 Task: Change the comments notification setting to none.
Action: Mouse moved to (985, 58)
Screenshot: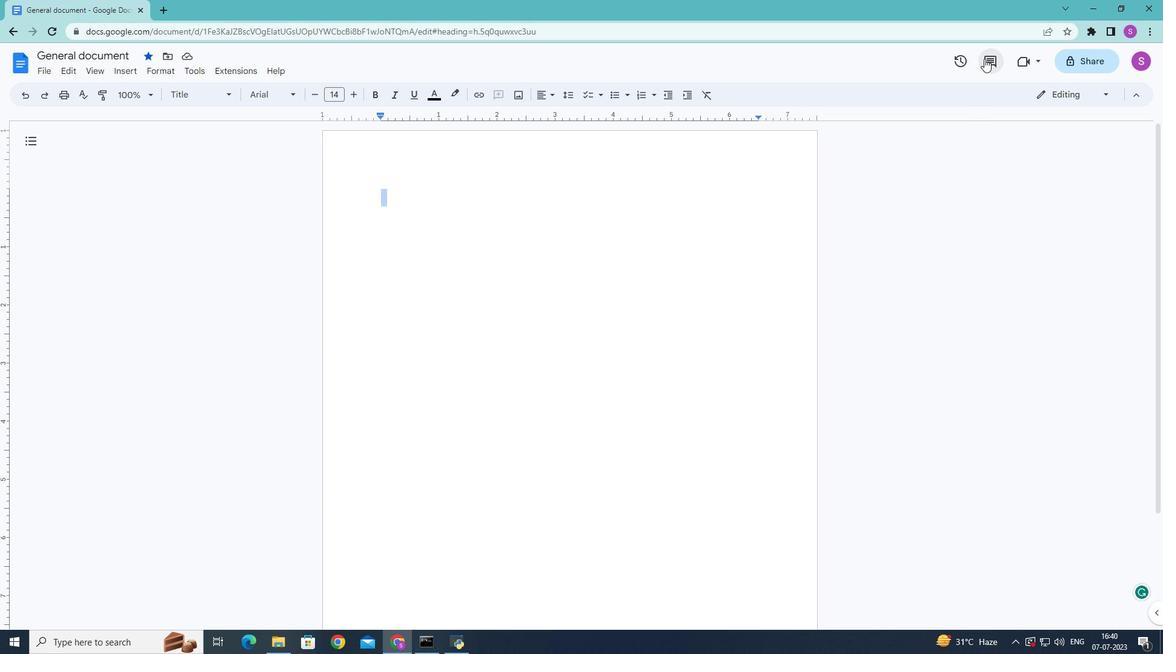 
Action: Mouse pressed left at (985, 58)
Screenshot: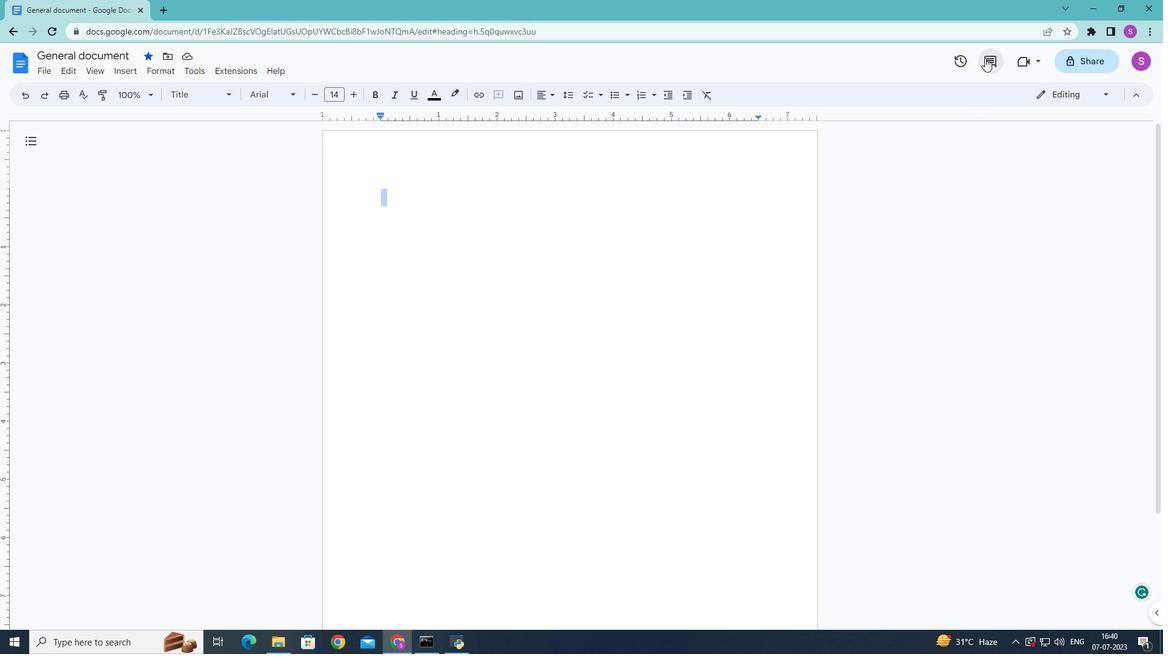 
Action: Mouse moved to (1092, 93)
Screenshot: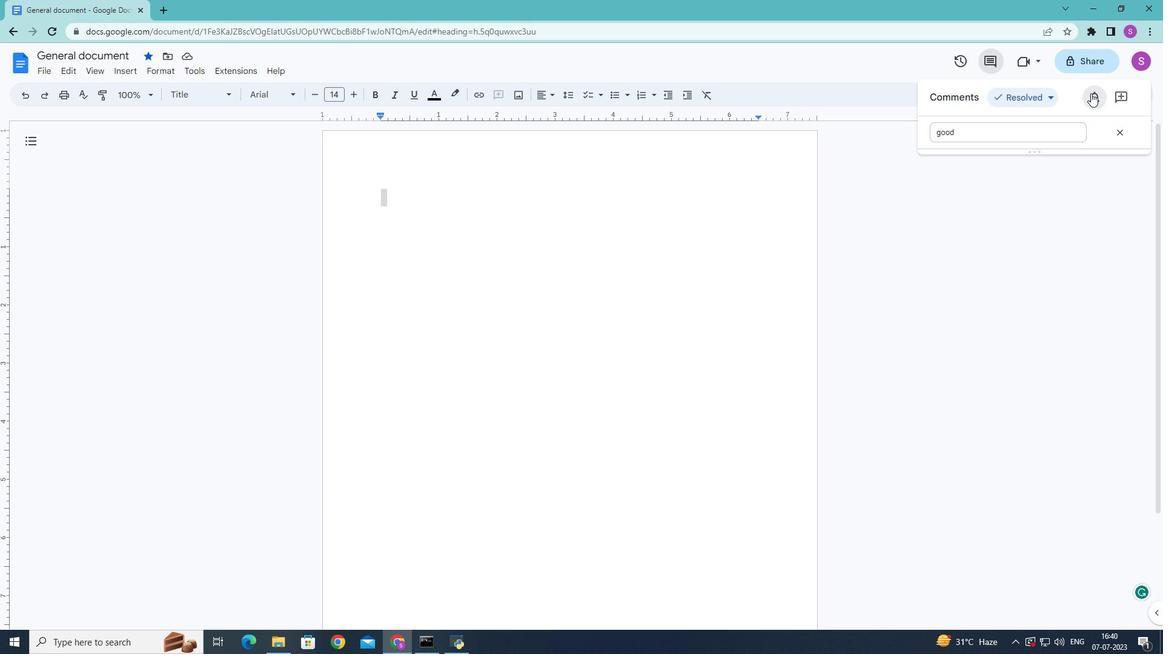 
Action: Mouse pressed left at (1092, 93)
Screenshot: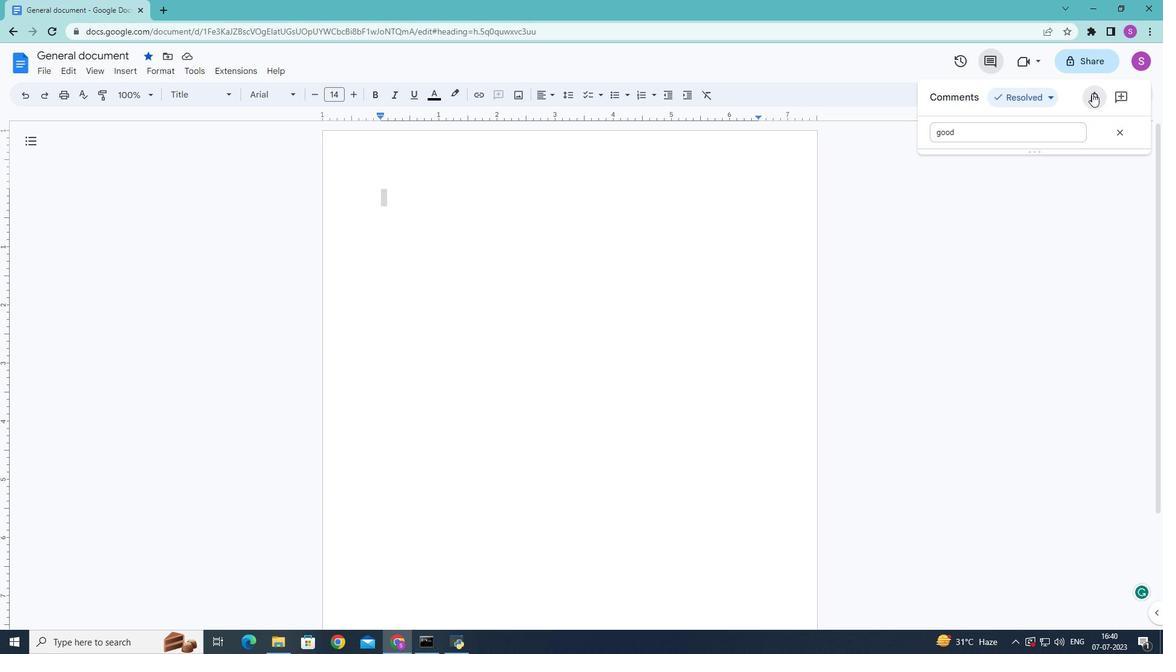 
Action: Mouse moved to (484, 320)
Screenshot: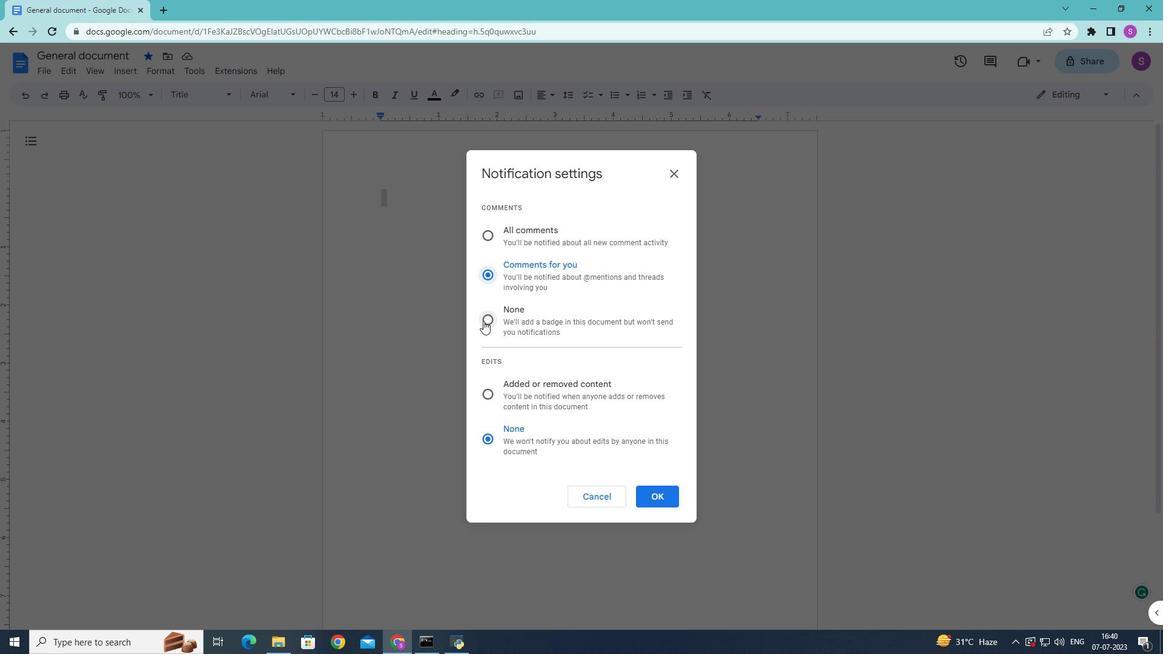 
Action: Mouse pressed left at (484, 320)
Screenshot: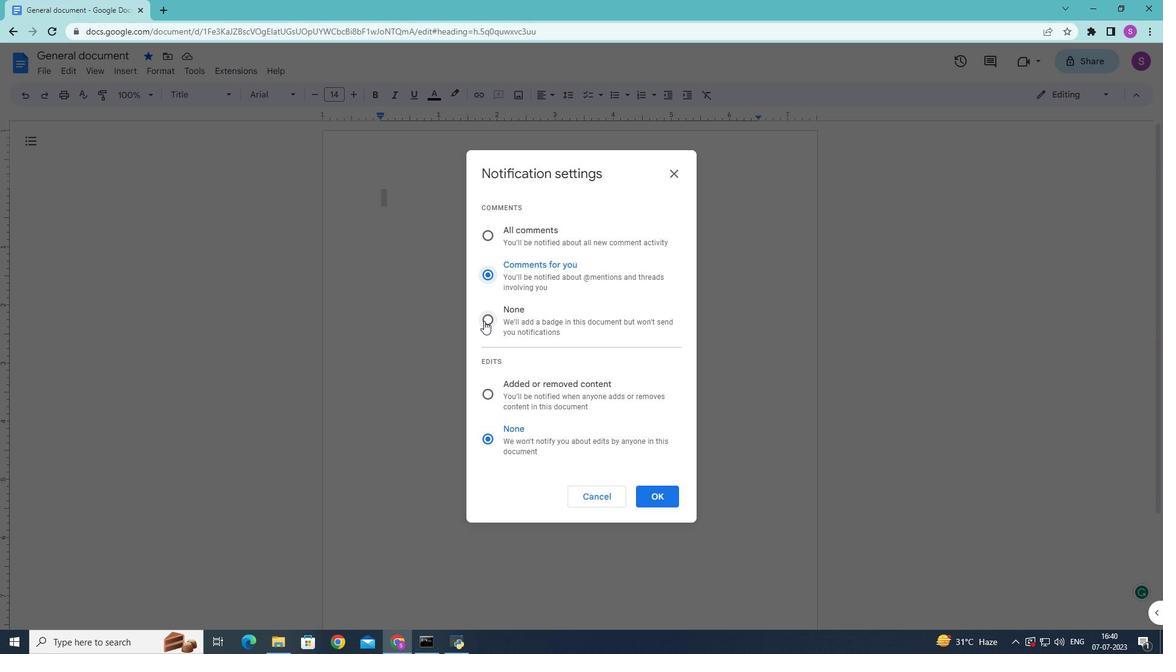 
Action: Mouse moved to (661, 493)
Screenshot: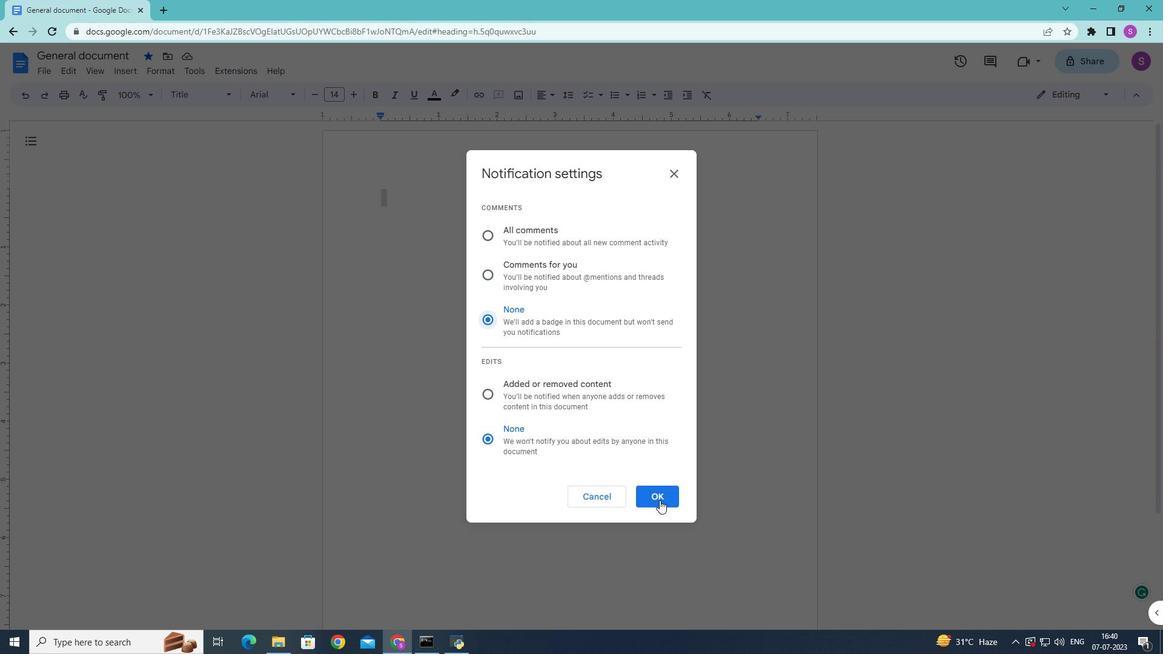 
Action: Mouse pressed left at (661, 493)
Screenshot: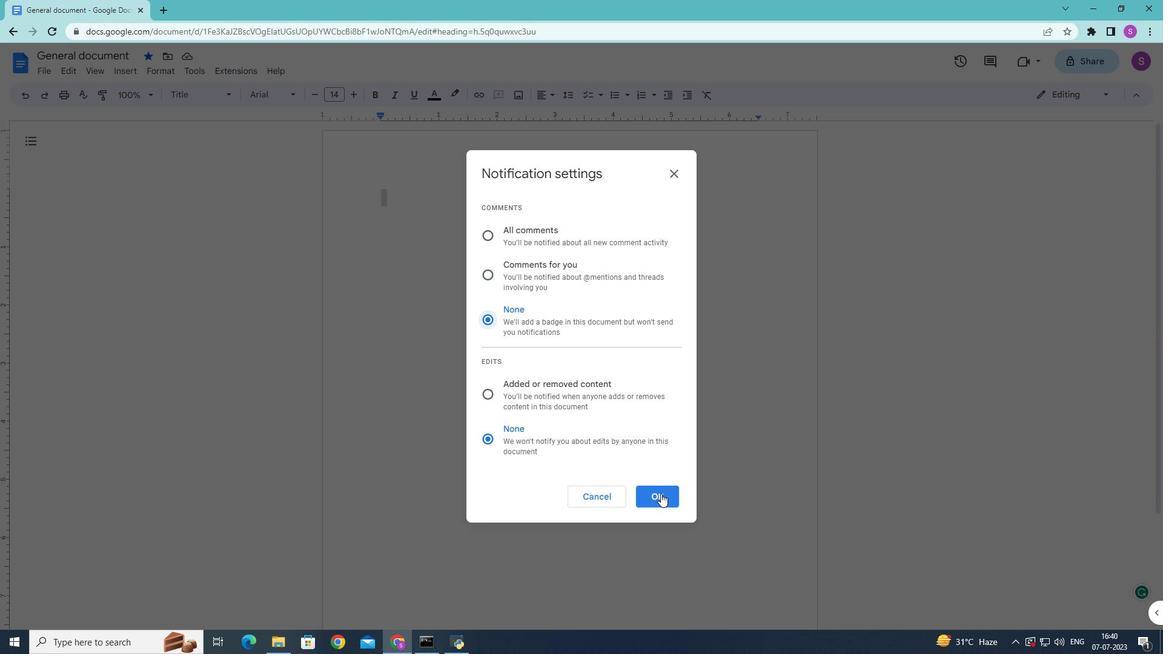 
